 Task: Use the formula "LOG" in spreadsheet "Project portfolio".
Action: Mouse moved to (483, 237)
Screenshot: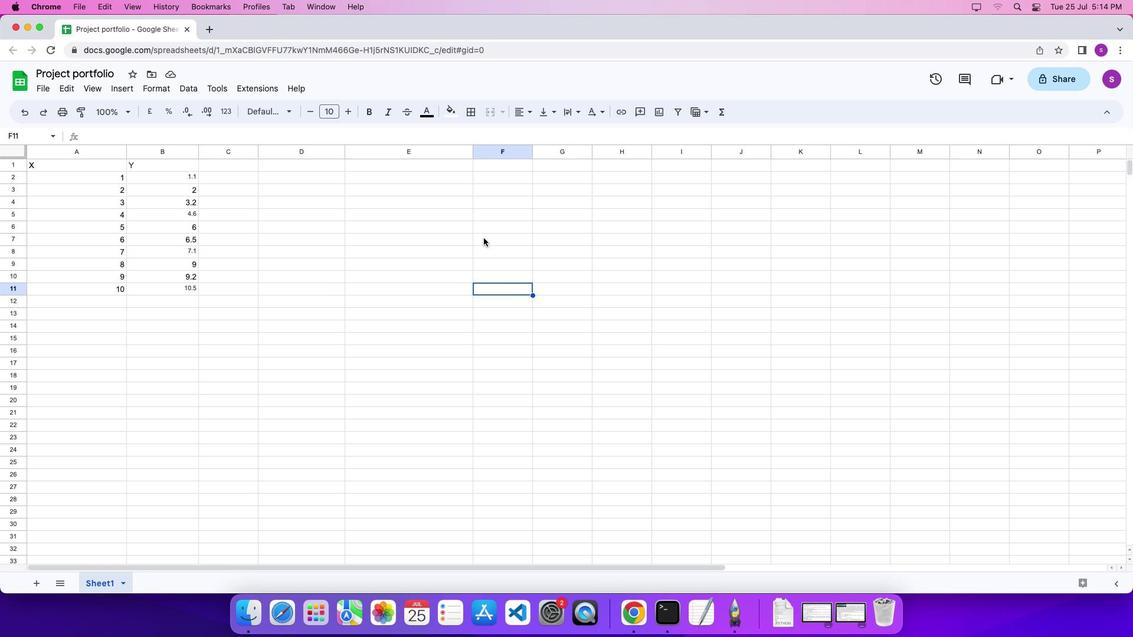 
Action: Mouse pressed left at (483, 237)
Screenshot: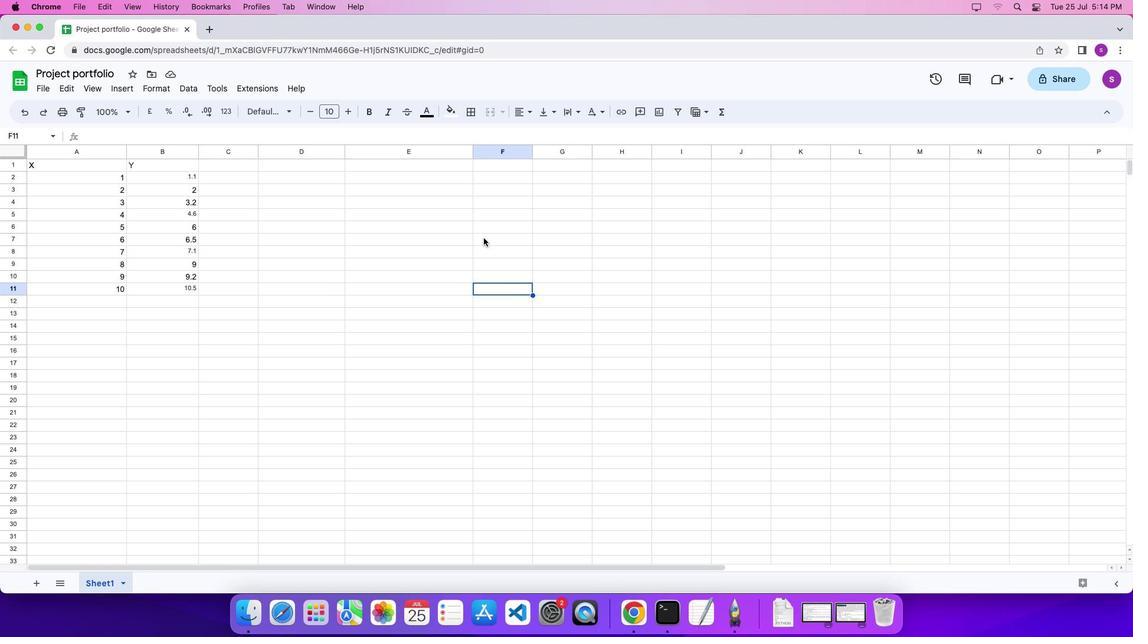 
Action: Key pressed '='
Screenshot: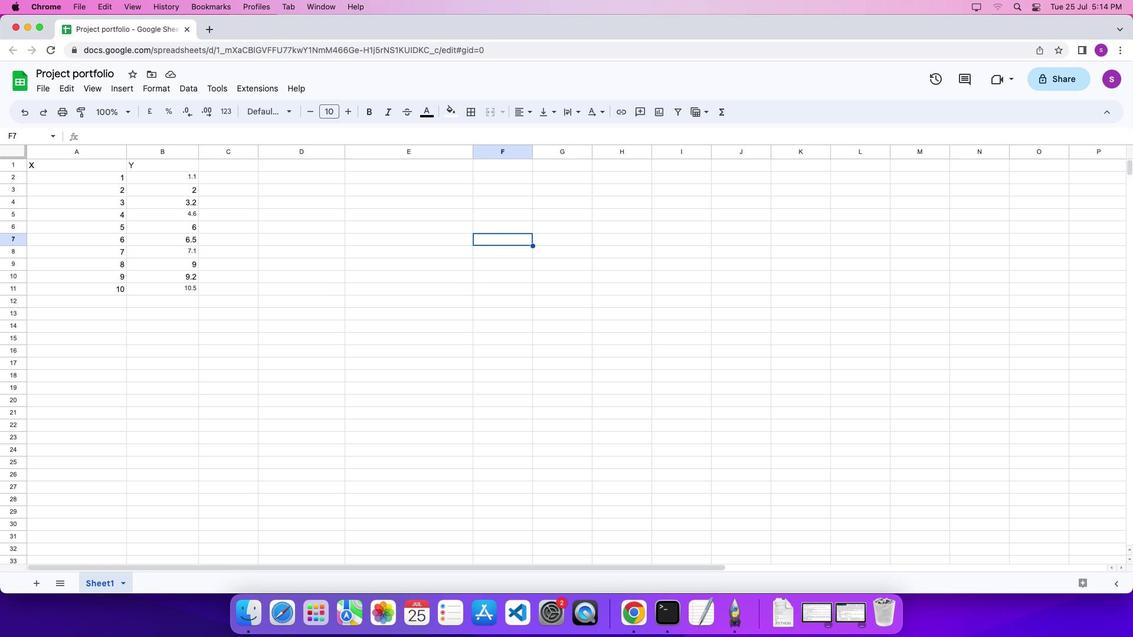 
Action: Mouse moved to (723, 109)
Screenshot: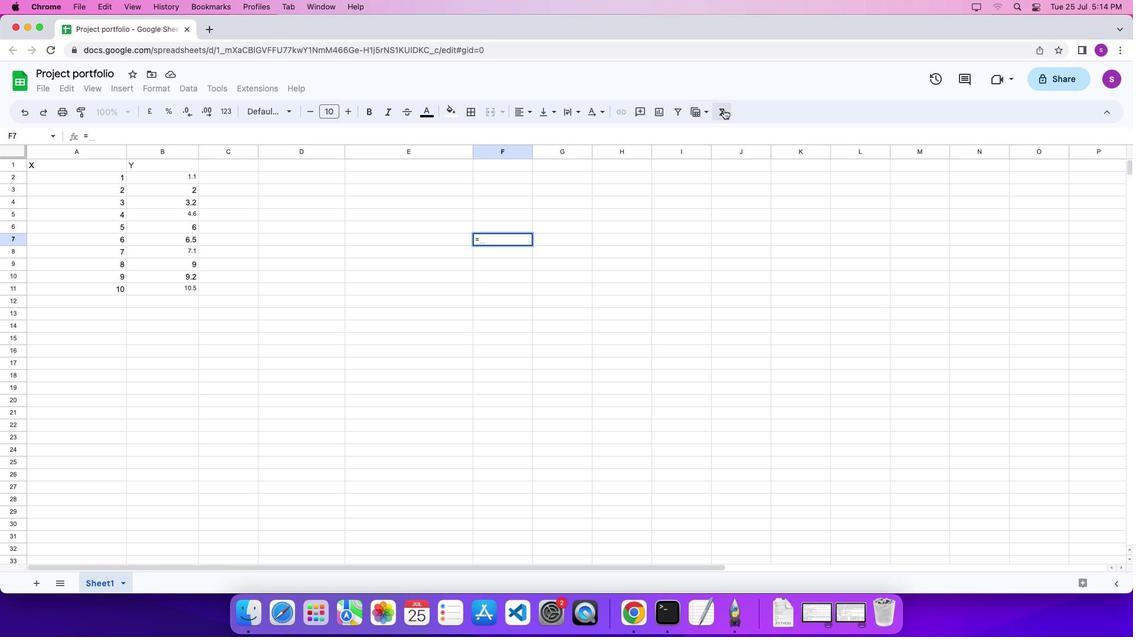 
Action: Mouse pressed left at (723, 109)
Screenshot: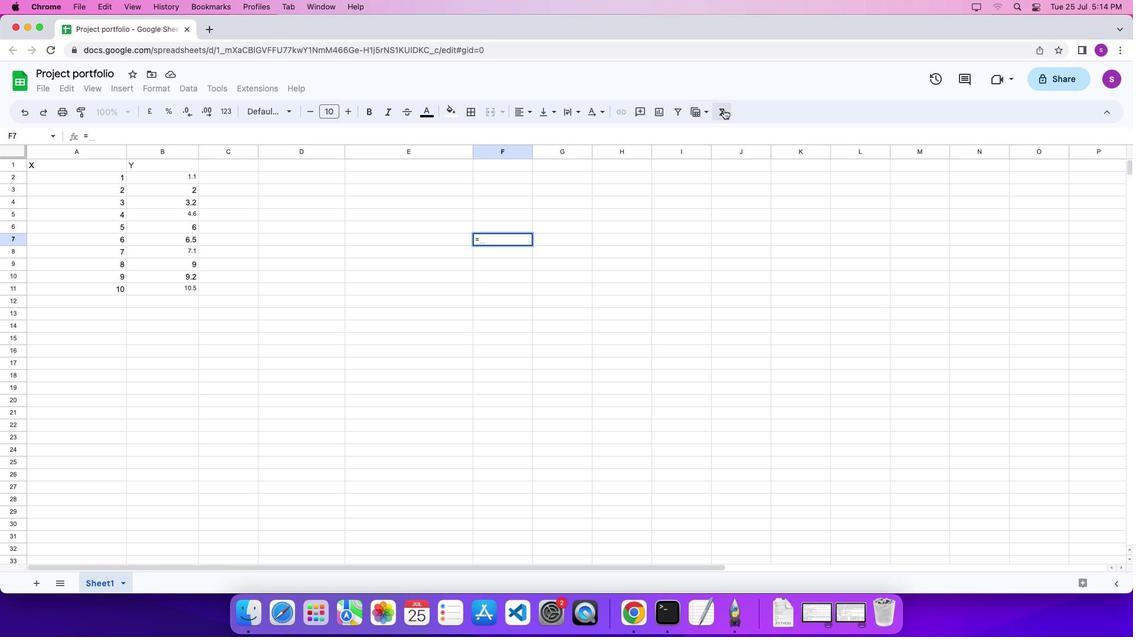
Action: Mouse moved to (876, 504)
Screenshot: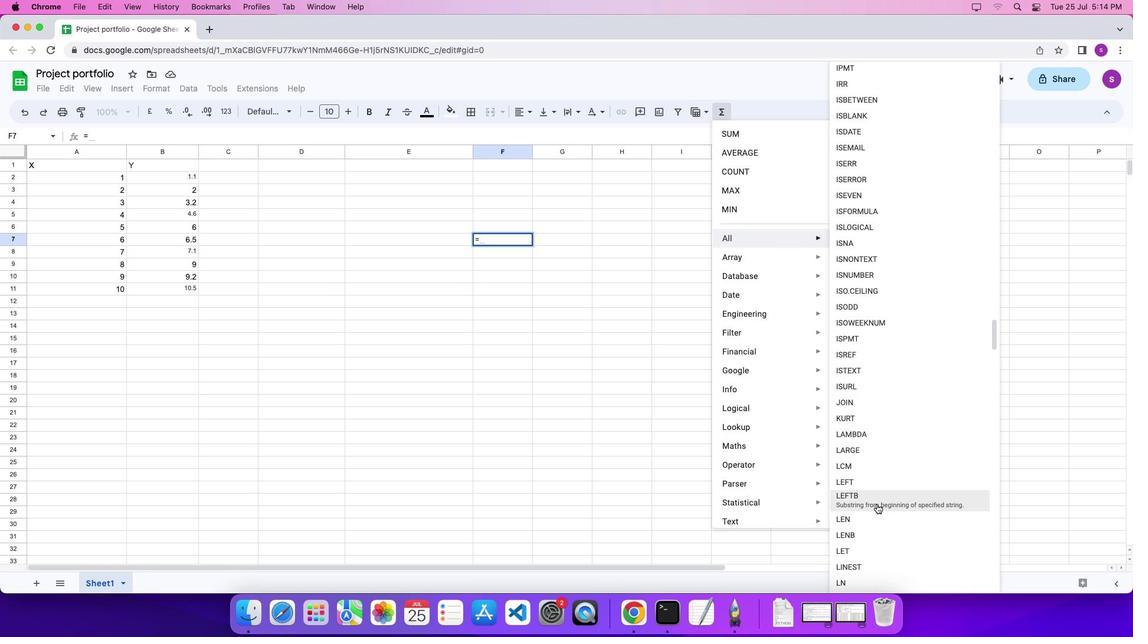 
Action: Mouse scrolled (876, 504) with delta (0, 0)
Screenshot: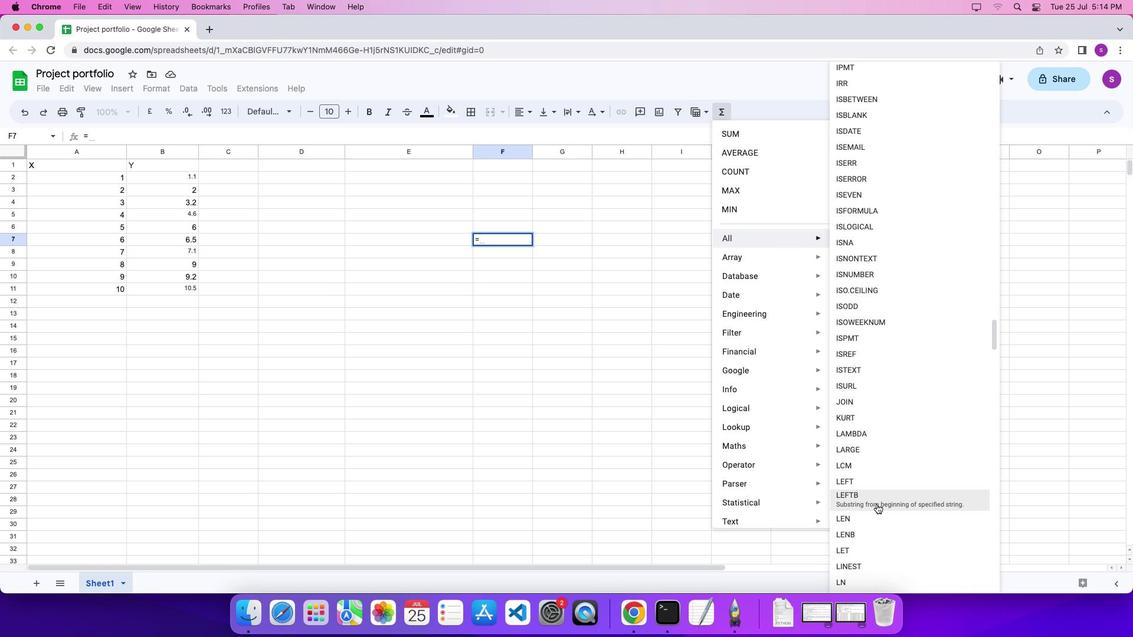
Action: Mouse moved to (877, 504)
Screenshot: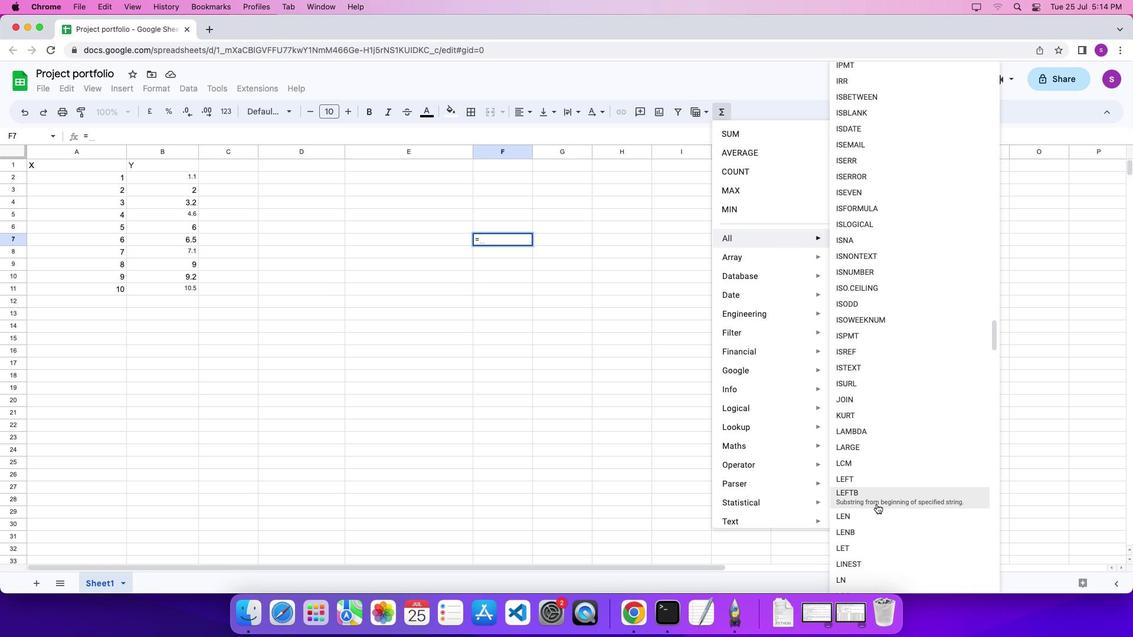 
Action: Mouse scrolled (877, 504) with delta (0, 0)
Screenshot: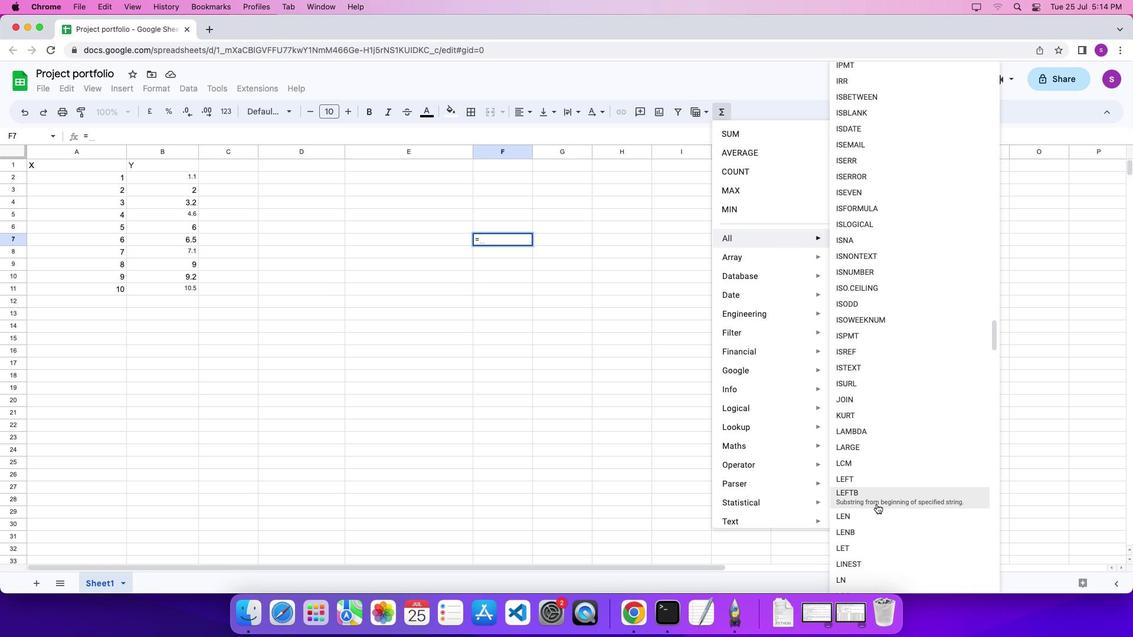 
Action: Mouse scrolled (877, 504) with delta (0, 0)
Screenshot: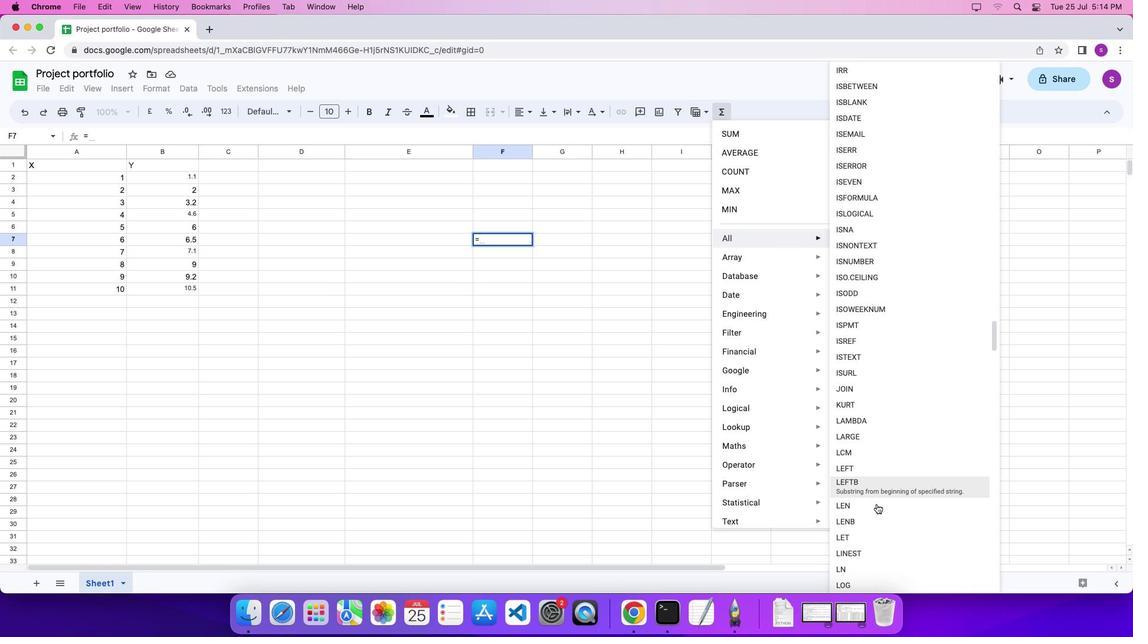 
Action: Mouse moved to (881, 573)
Screenshot: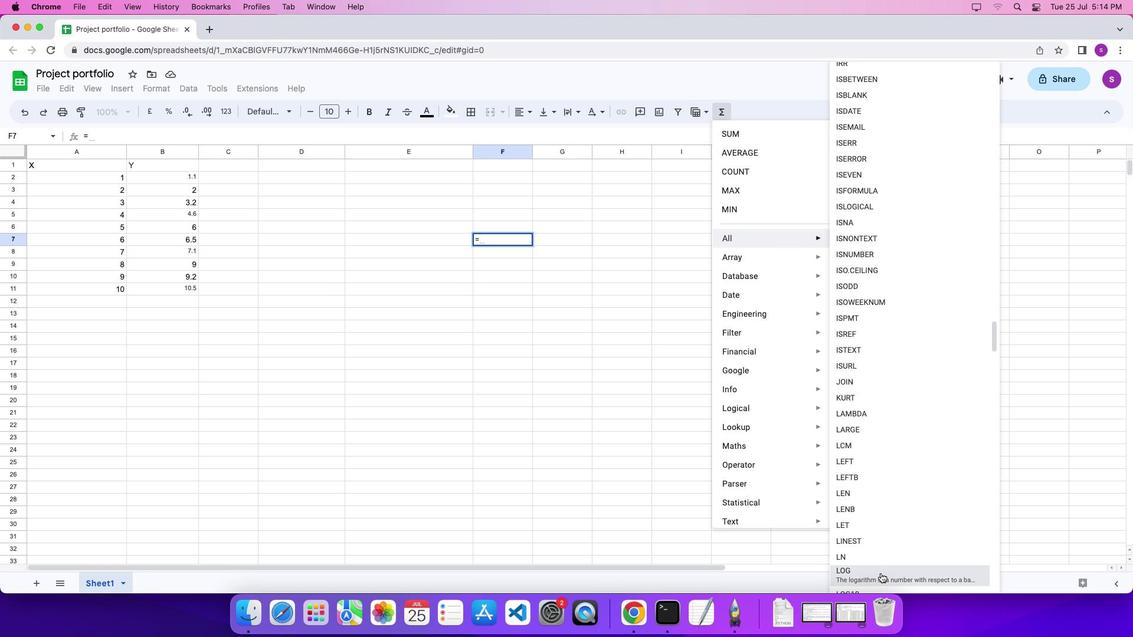 
Action: Mouse pressed left at (881, 573)
Screenshot: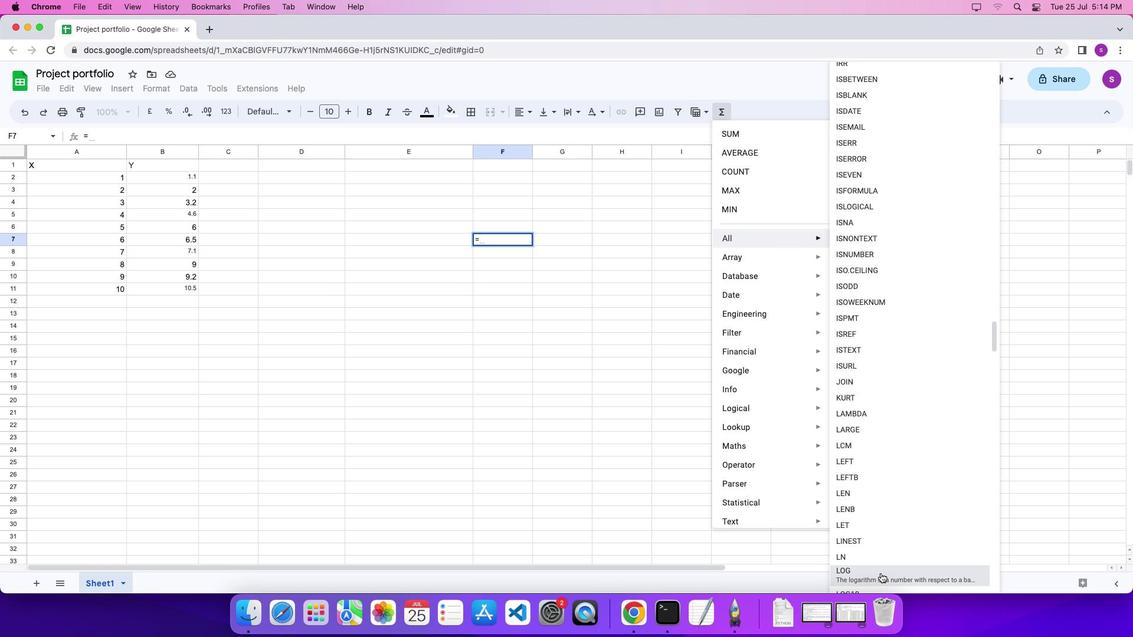 
Action: Mouse moved to (883, 570)
Screenshot: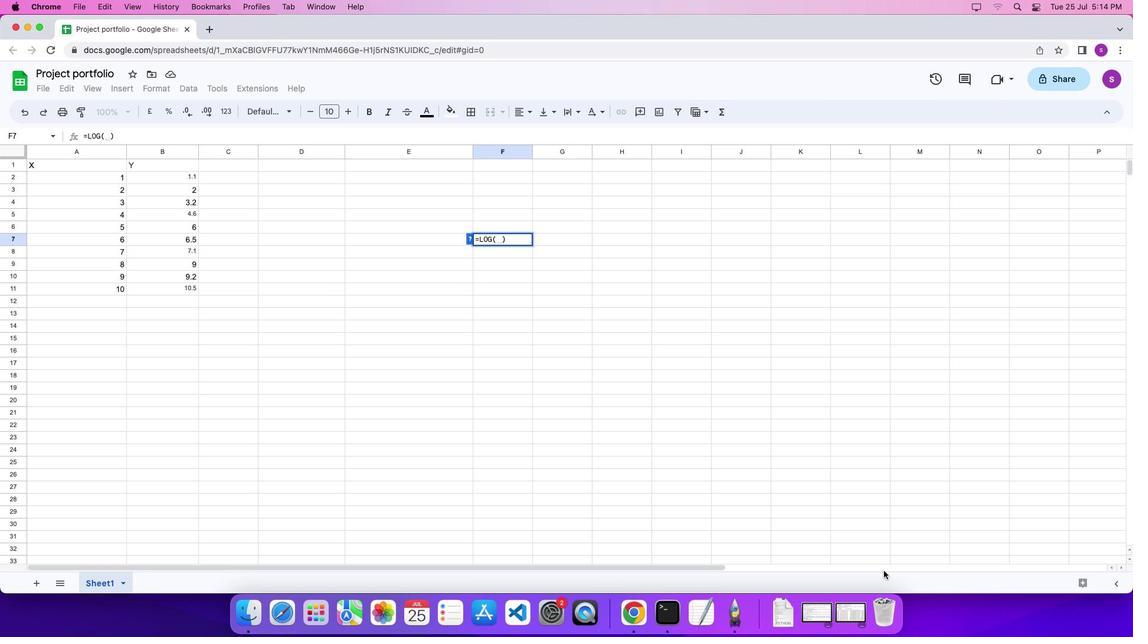 
Action: Key pressed '1''0''\x03'
Screenshot: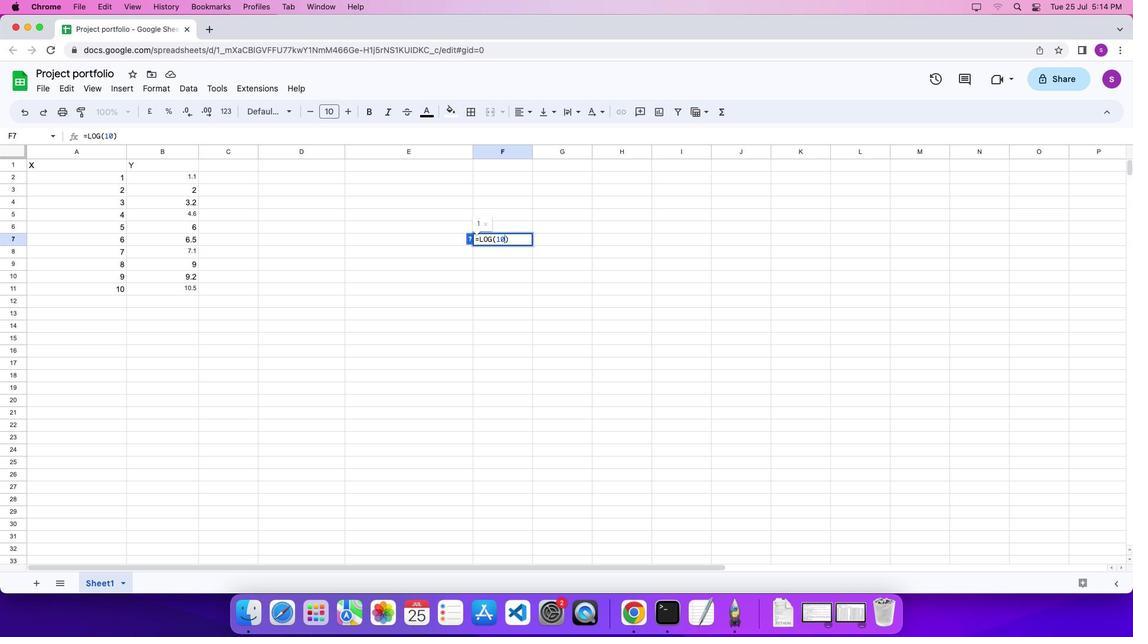 
